 Task: Find the closest ski resort to Aspen, Colorado, and Vail, Colorado.
Action: Mouse moved to (159, 78)
Screenshot: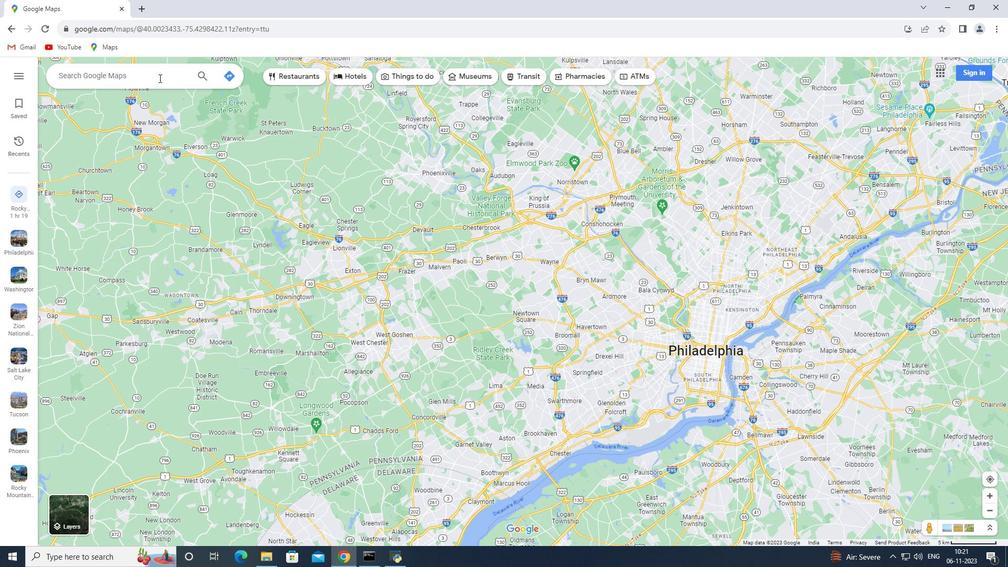 
Action: Mouse pressed left at (159, 78)
Screenshot: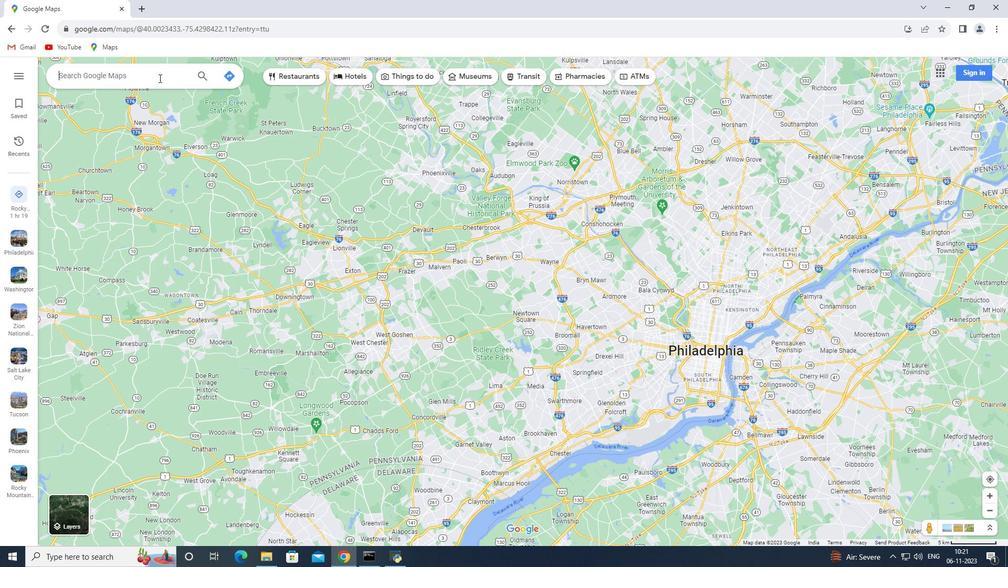 
Action: Key pressed <Key.shift>Aspen<Key.space><Key.backspace>,<Key.space><Key.shift>Colorado<Key.enter>
Screenshot: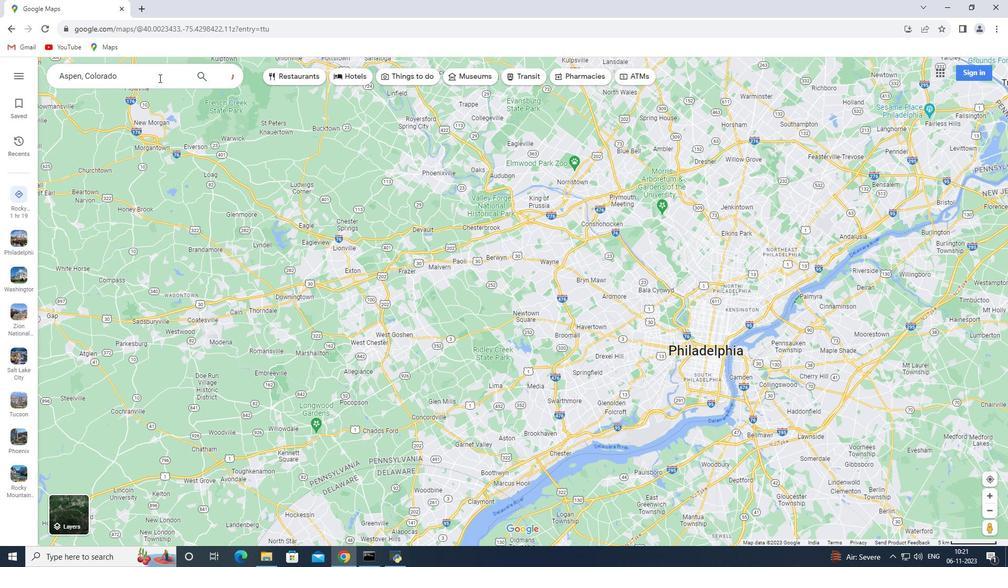 
Action: Mouse moved to (141, 255)
Screenshot: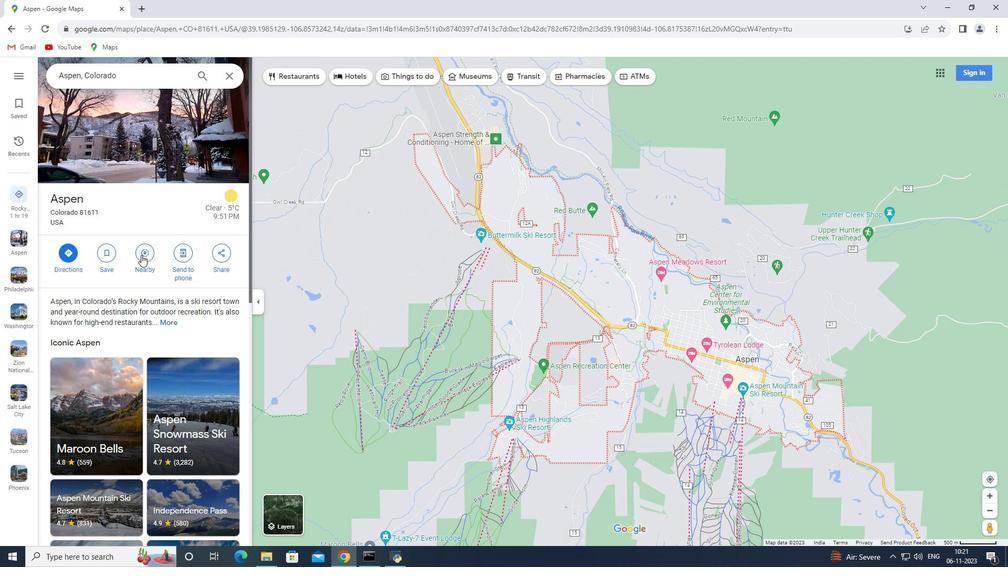 
Action: Mouse pressed left at (141, 255)
Screenshot: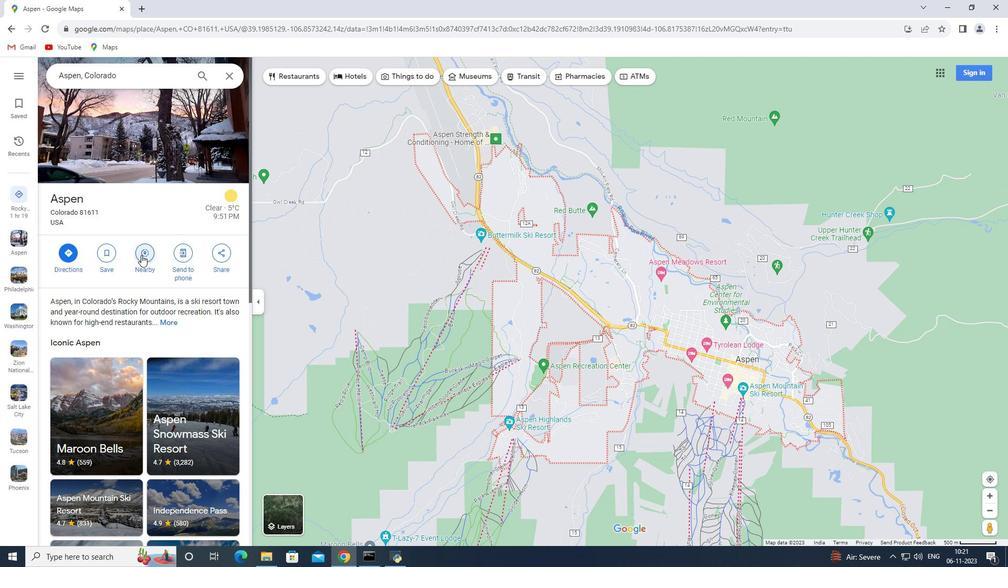 
Action: Key pressed ski<Key.space>resort<Key.enter>
Screenshot: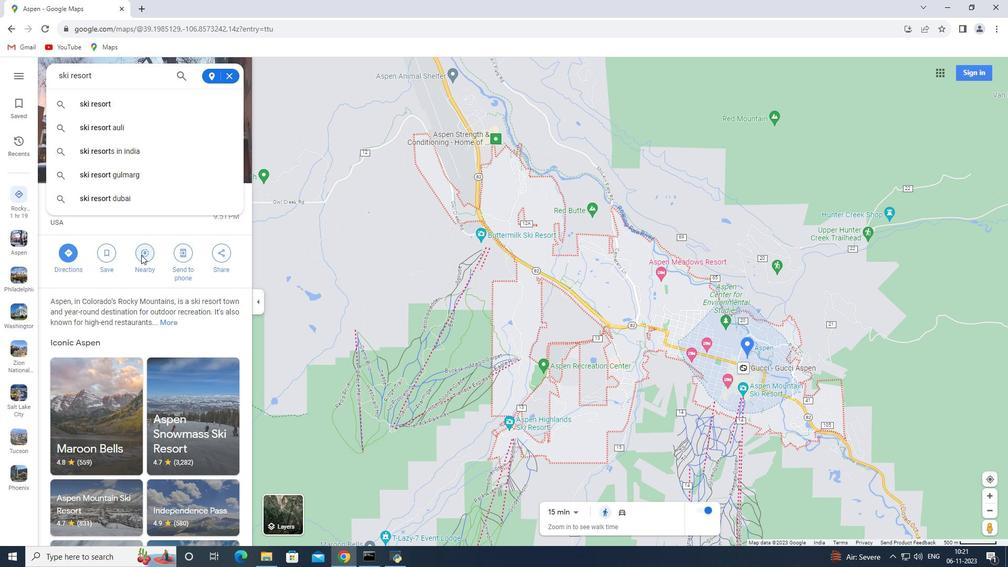 
Action: Mouse moved to (227, 72)
Screenshot: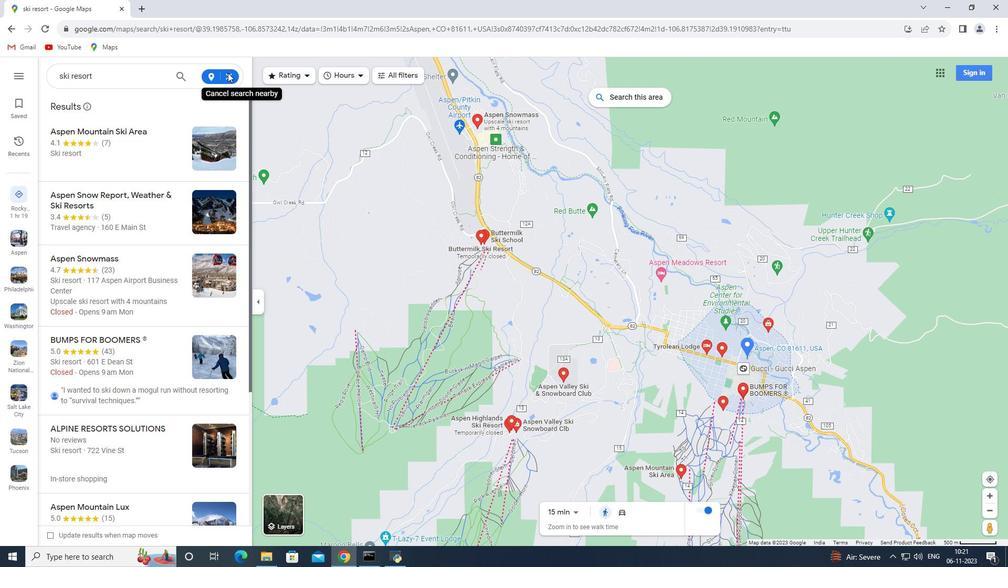 
Action: Mouse pressed left at (227, 72)
Screenshot: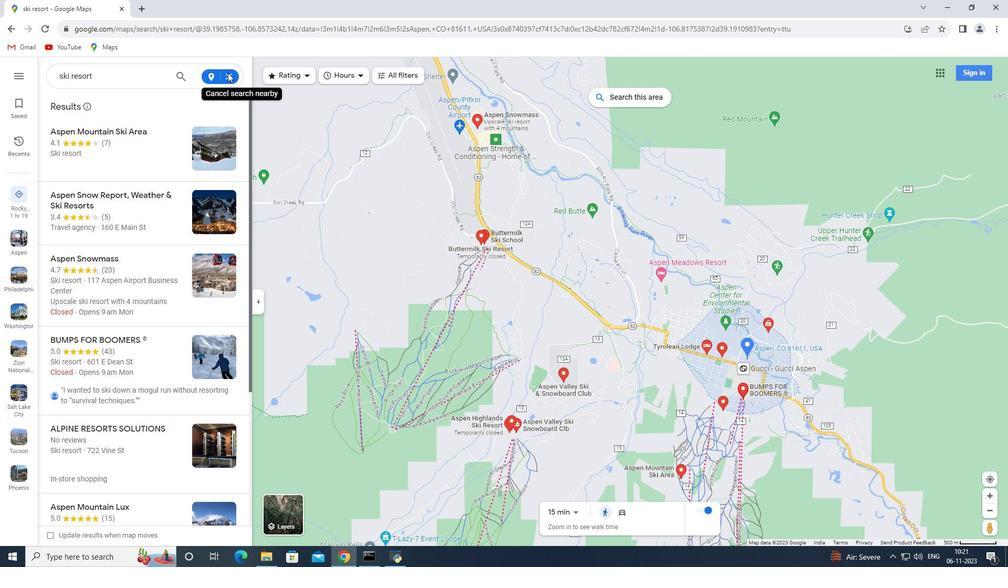 
Action: Mouse moved to (226, 75)
Screenshot: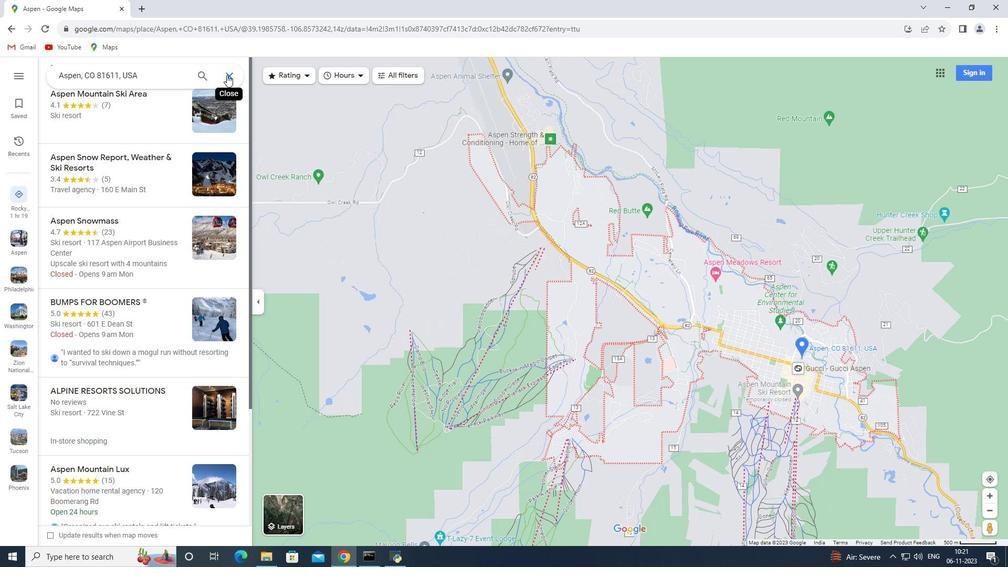 
Action: Mouse pressed left at (226, 75)
Screenshot: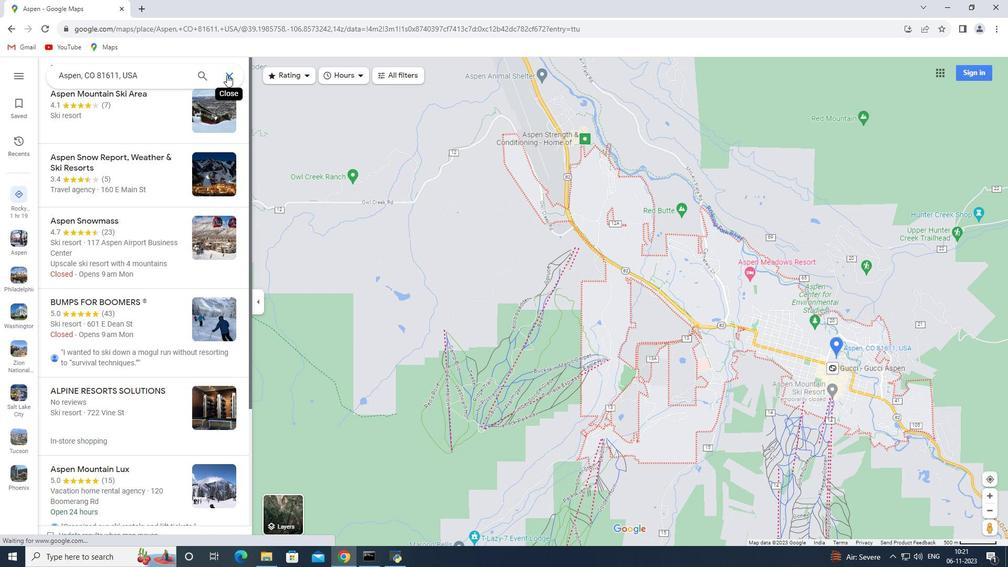 
Action: Mouse moved to (159, 77)
Screenshot: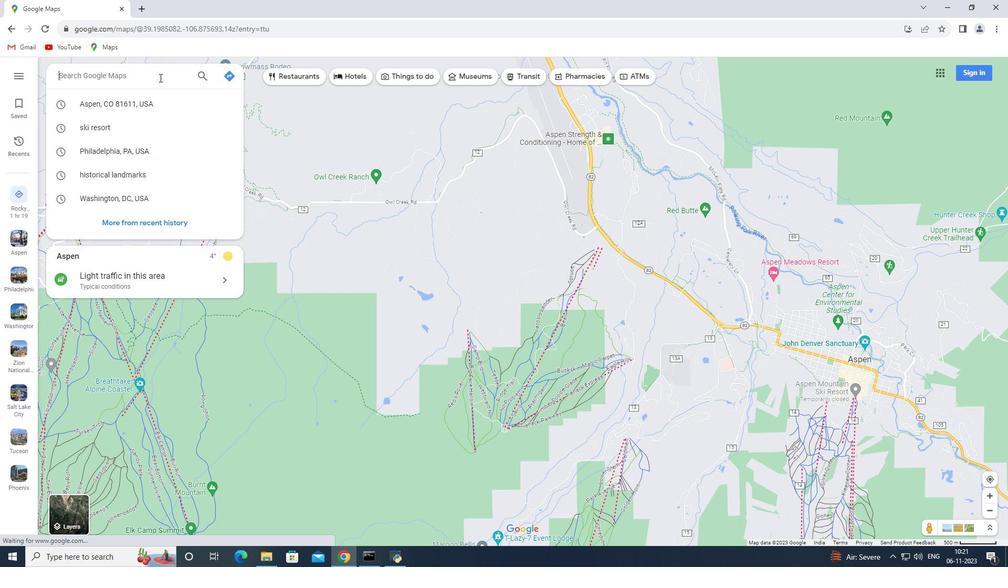 
Action: Key pressed <Key.shift><Key.shift><Key.shift>Vali,<Key.space><Key.shift>Colorado<Key.enter>
Screenshot: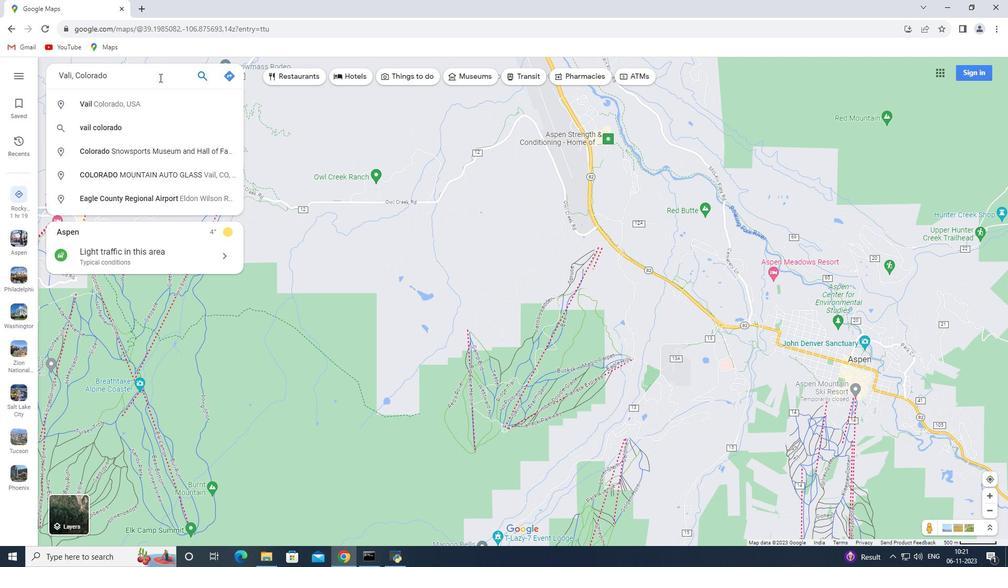
Action: Mouse moved to (143, 253)
Screenshot: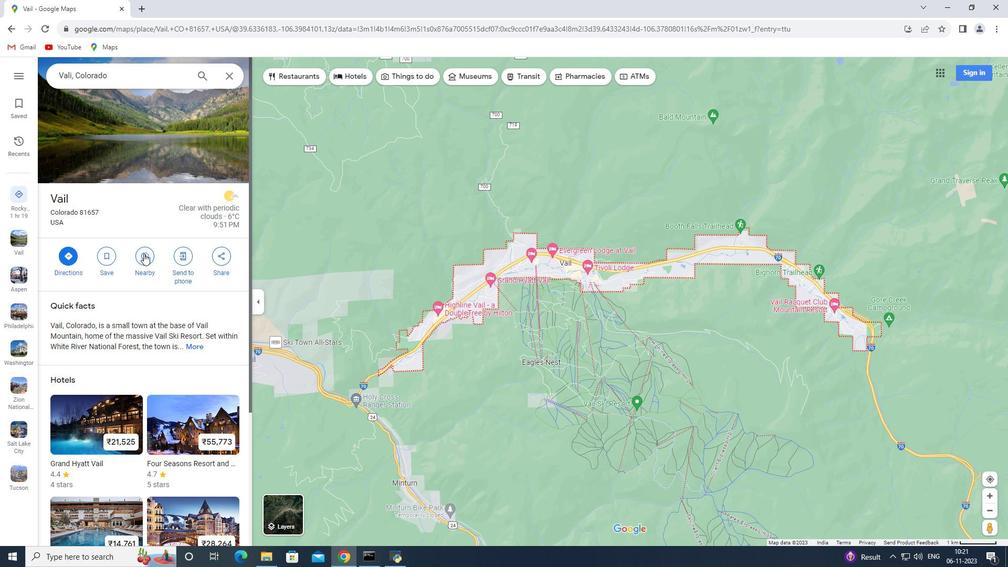 
Action: Mouse pressed left at (143, 253)
Screenshot: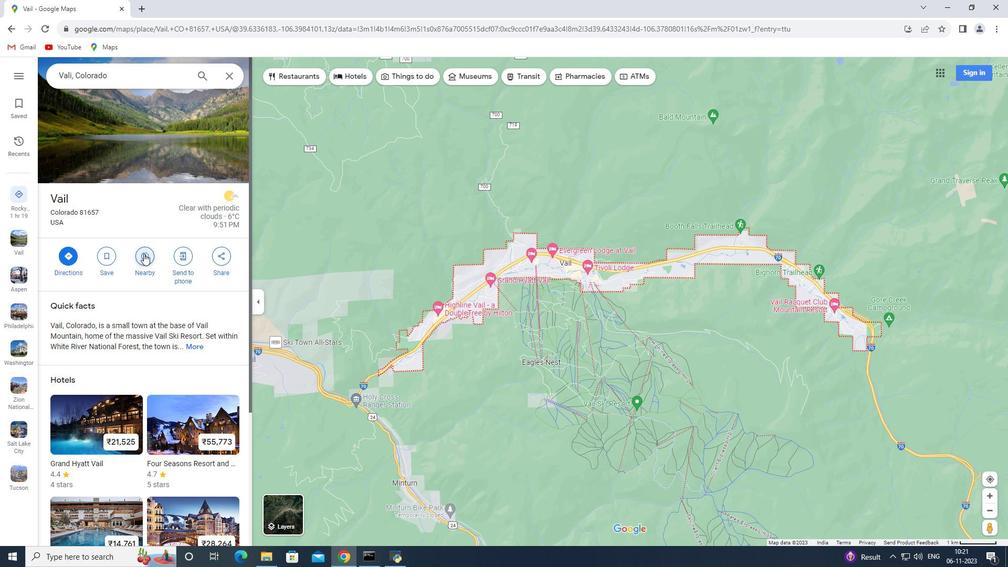 
Action: Key pressed ski<Key.space>resorrt<Key.backspace><Key.backspace>t<Key.enter>
Screenshot: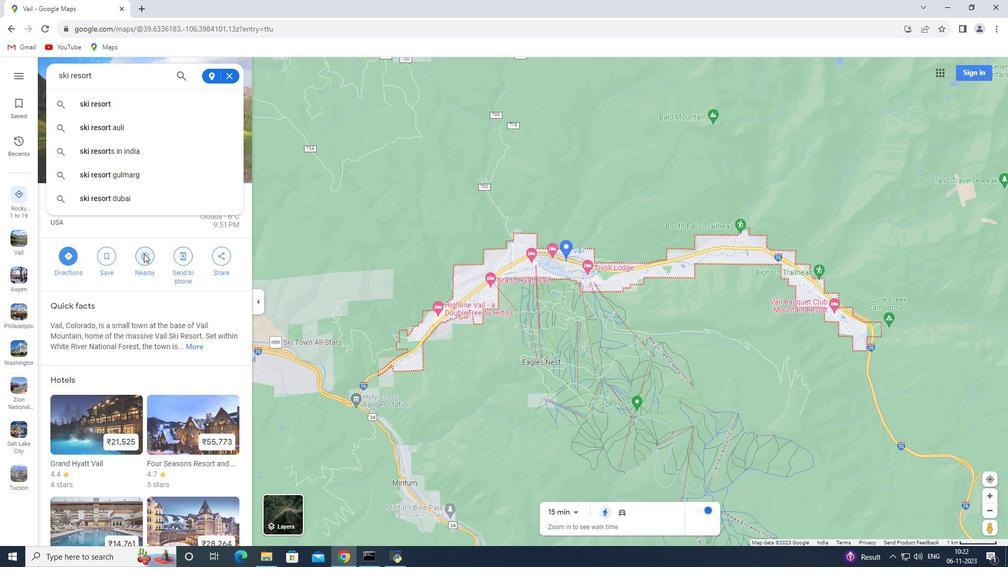 
